 Task: Disable the automatic republishing of the sheet when it is shared on the web.
Action: Mouse moved to (49, 85)
Screenshot: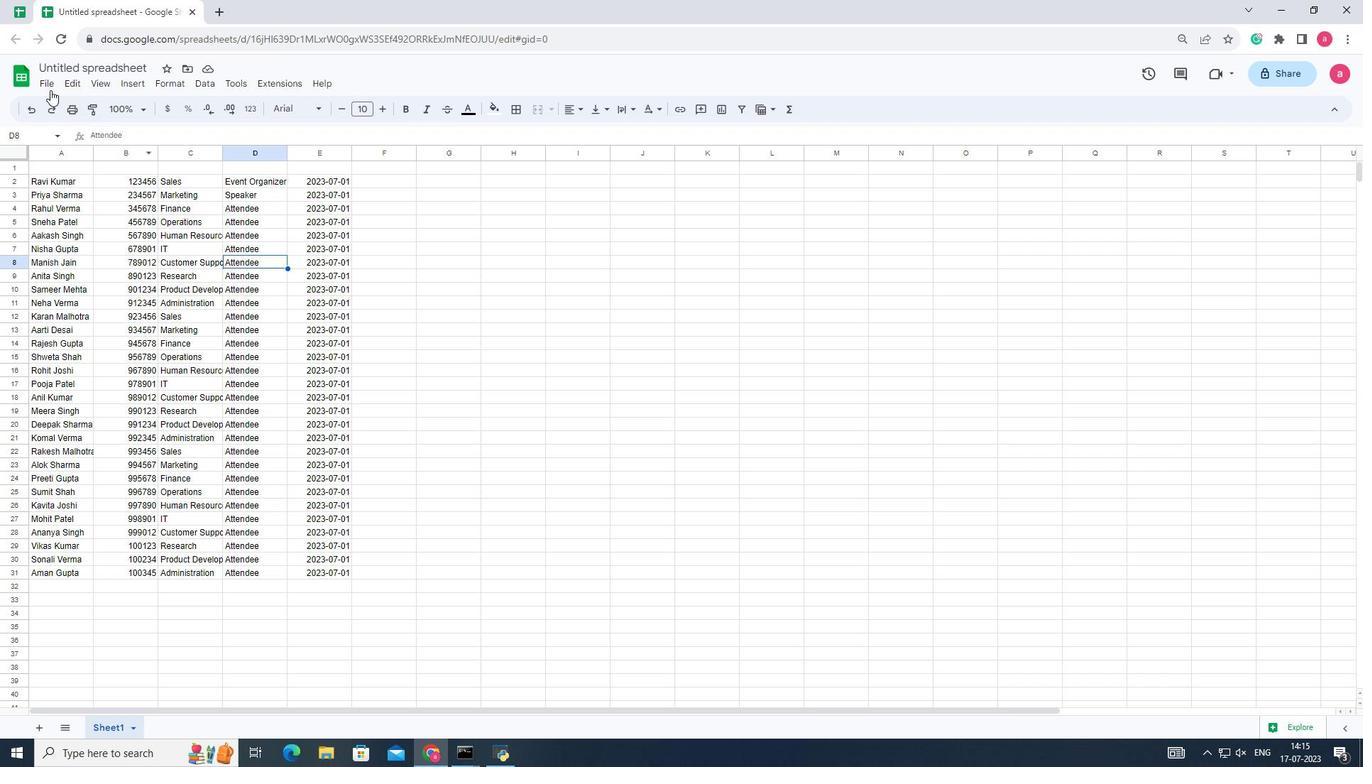 
Action: Mouse pressed left at (49, 85)
Screenshot: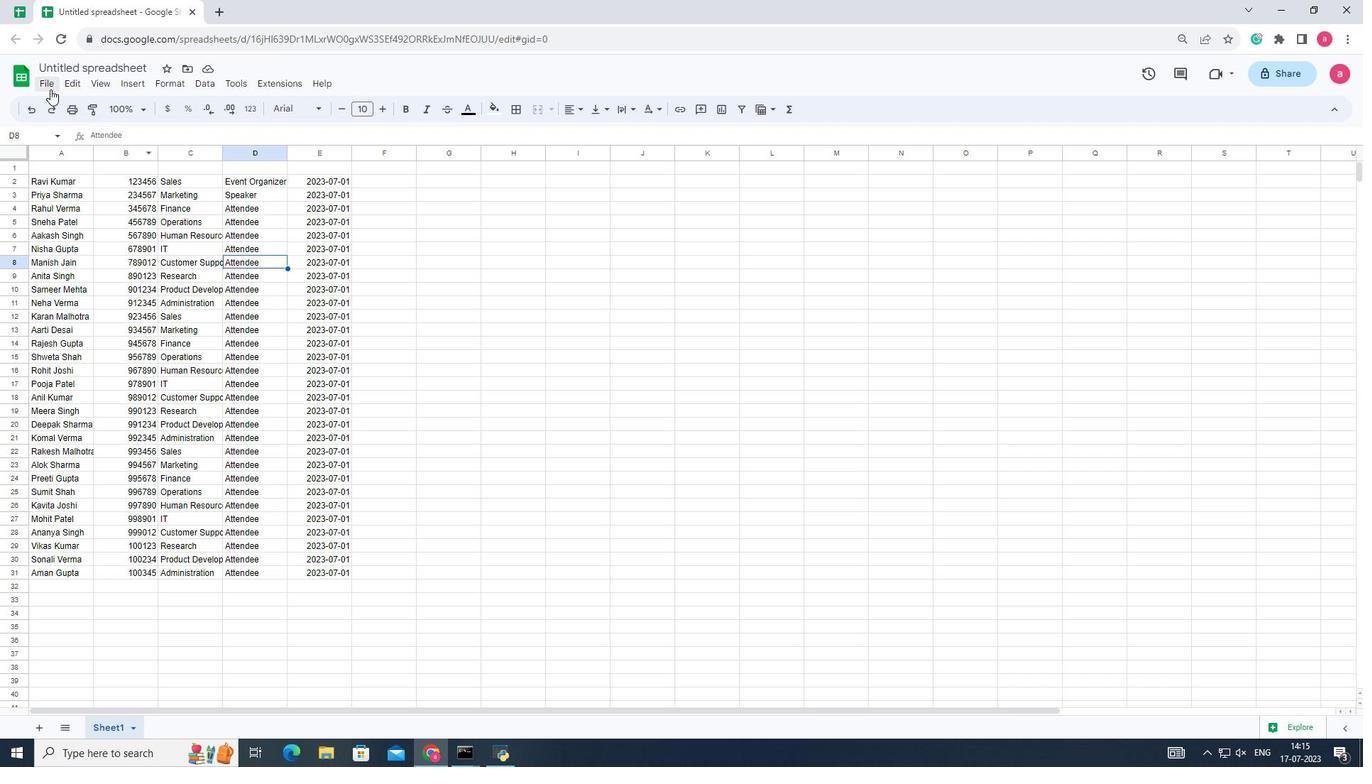 
Action: Mouse moved to (306, 221)
Screenshot: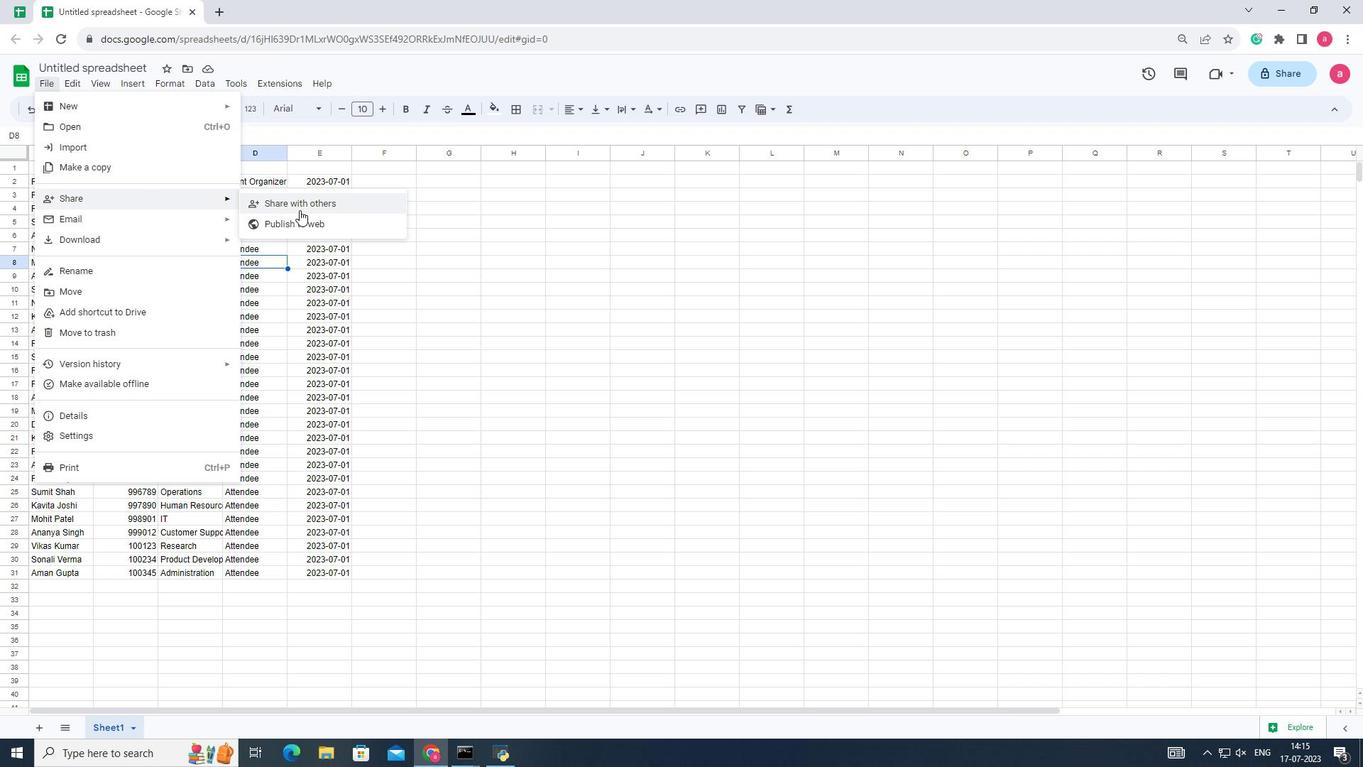 
Action: Mouse pressed left at (306, 221)
Screenshot: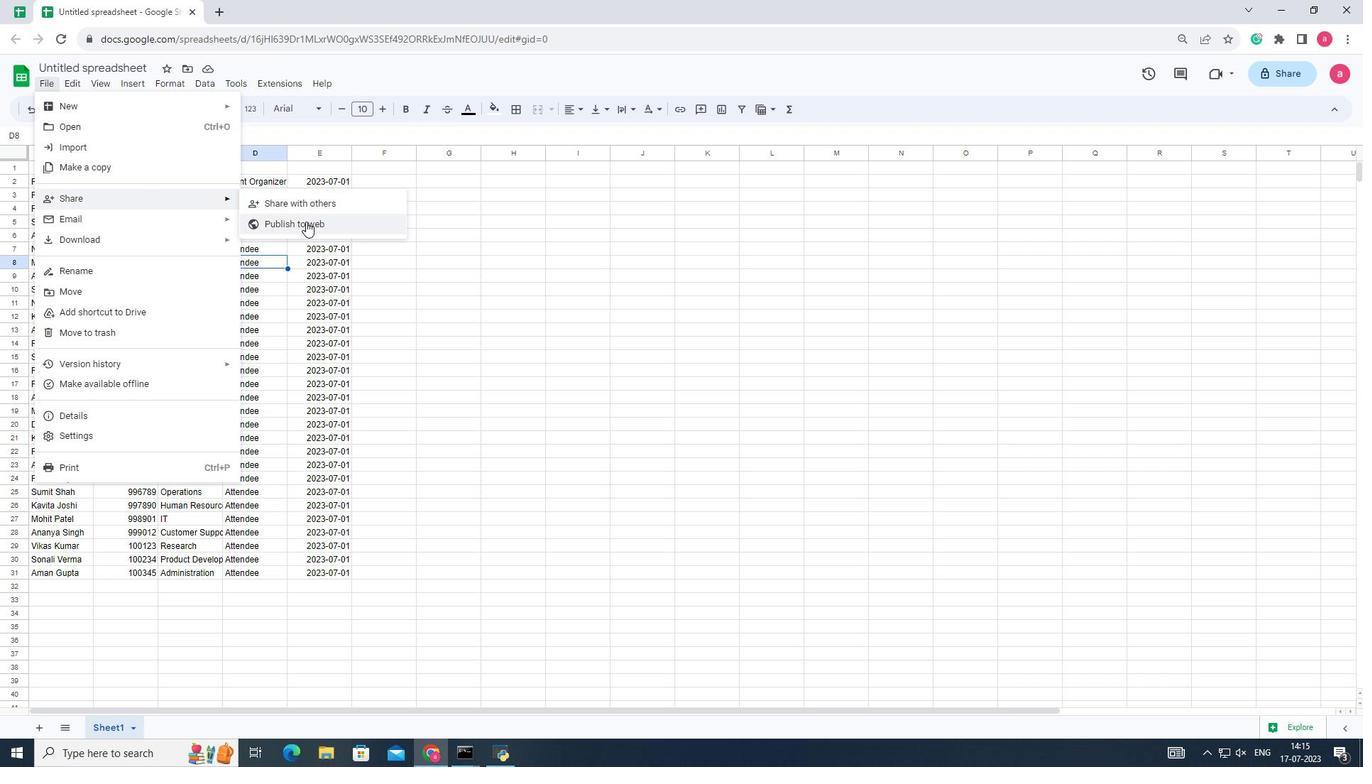 
Action: Mouse moved to (546, 586)
Screenshot: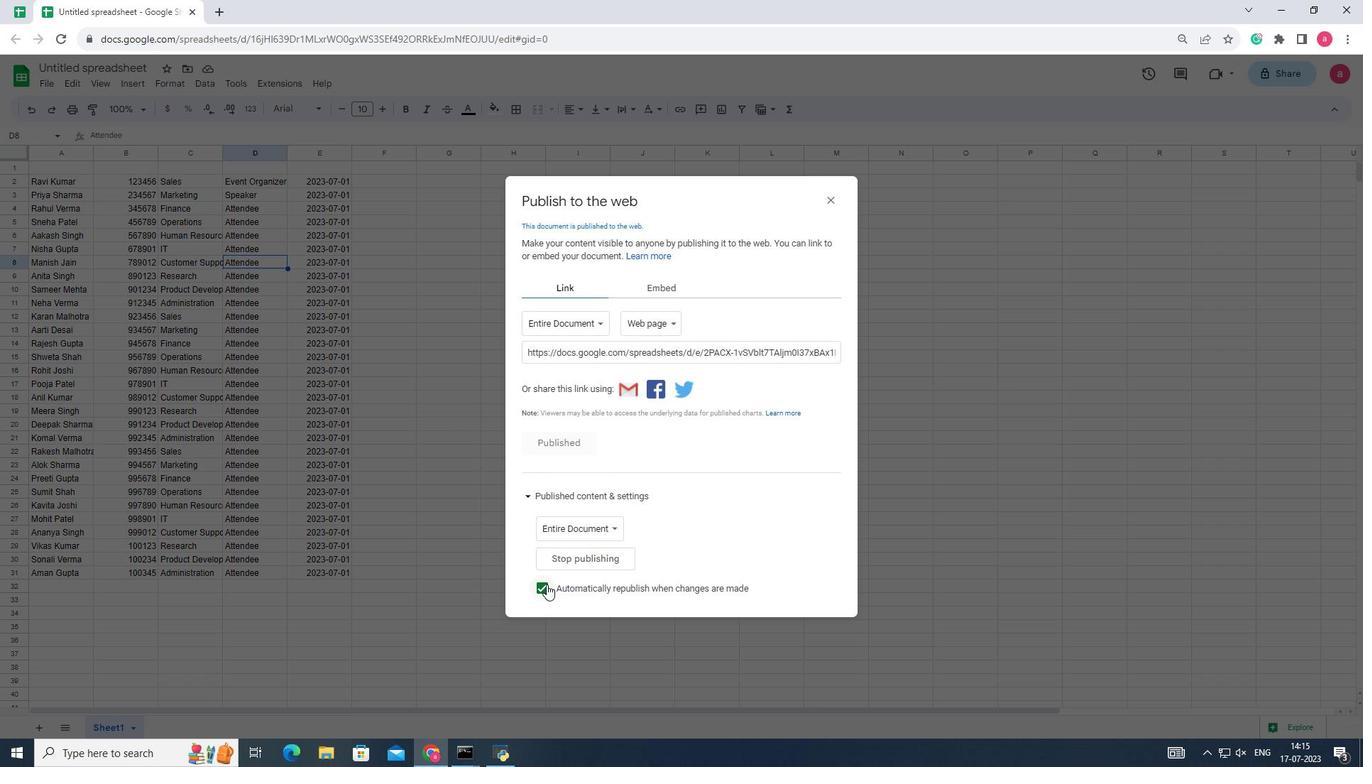 
Action: Mouse pressed left at (546, 586)
Screenshot: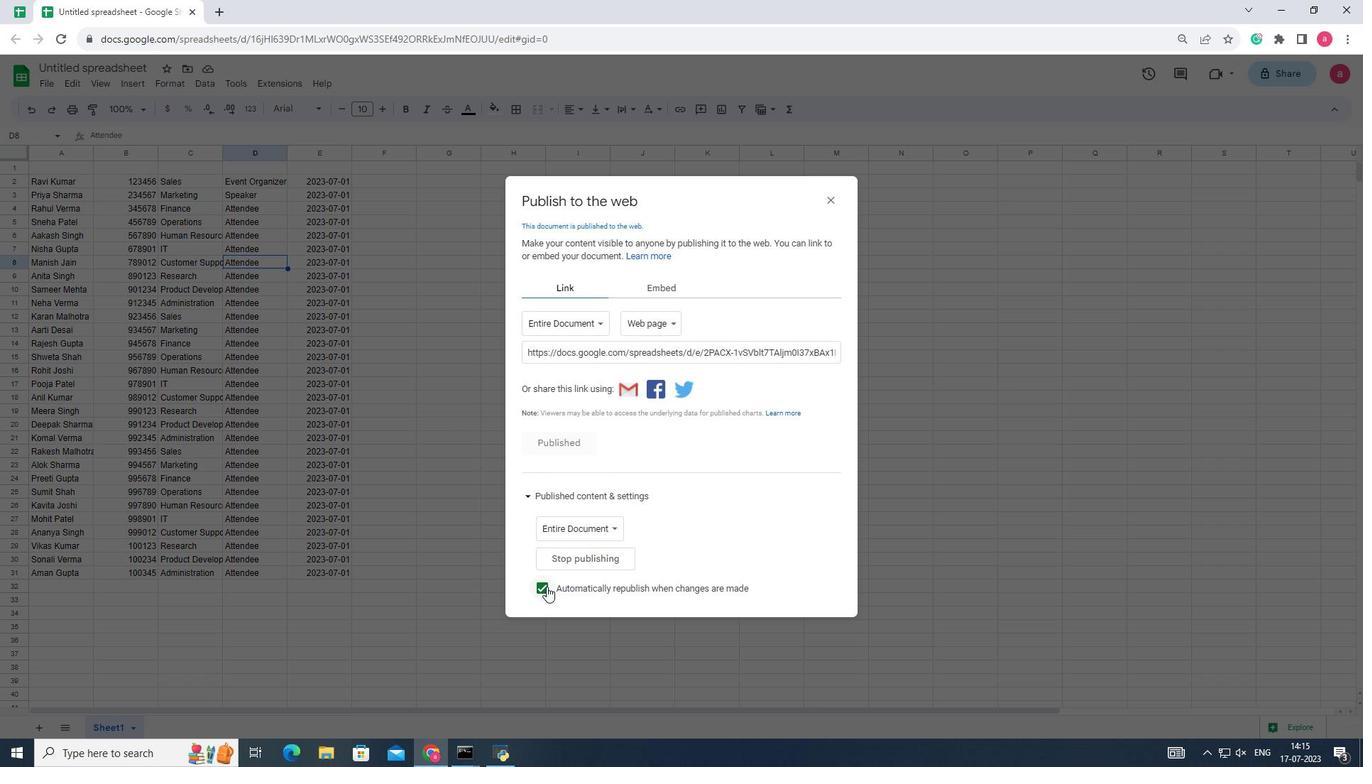 
